 Task: Compose and schedule an email requesting a half day off on a specific date.
Action: Mouse moved to (55, 105)
Screenshot: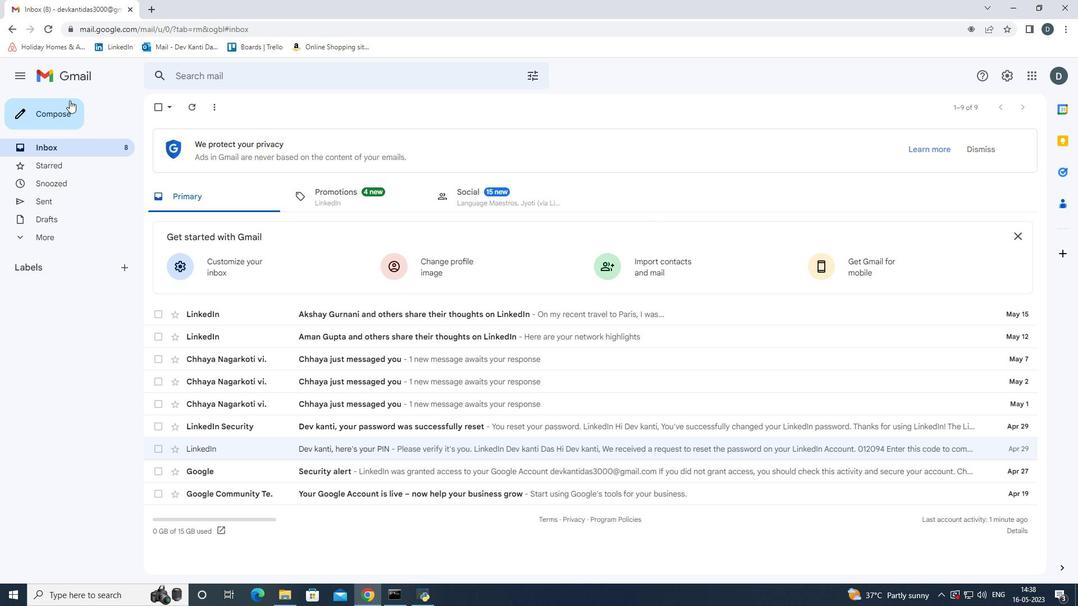 
Action: Mouse pressed left at (55, 105)
Screenshot: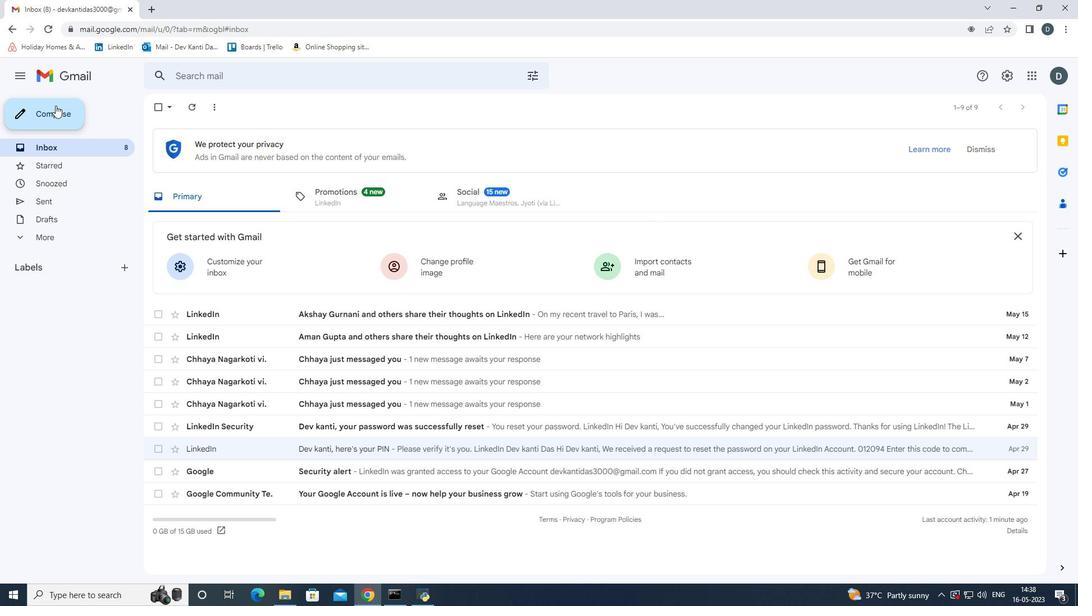 
Action: Mouse moved to (820, 270)
Screenshot: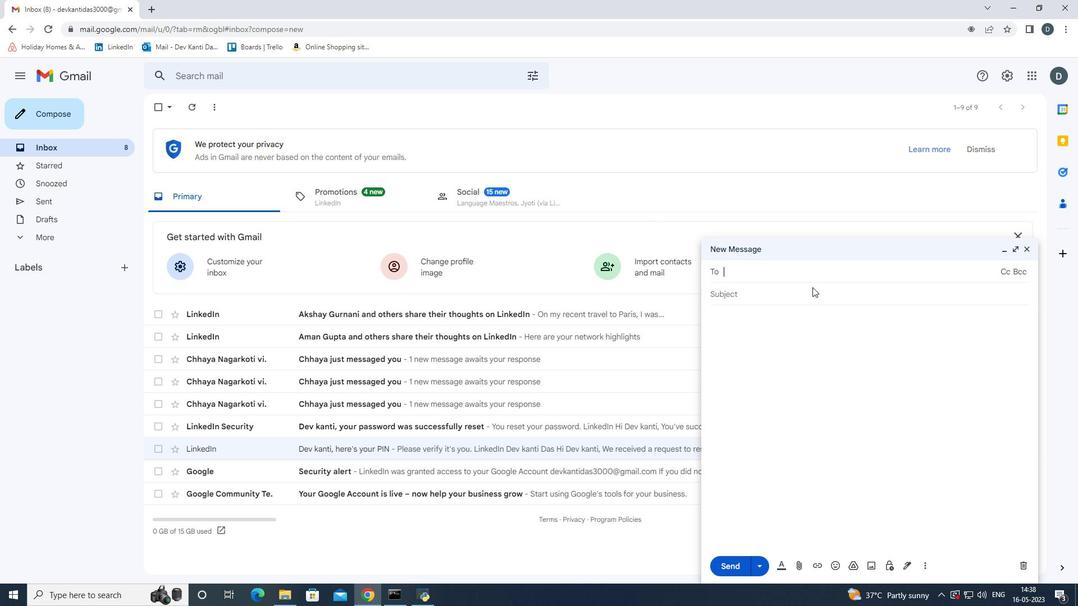 
Action: Key pressed devkant<Key.backspace><Key.backspace><Key.backspace><Key.backspace>.kantidas<Key.shift><Key.shift><Key.shift><Key.shift><Key.shift>@softage.net
Screenshot: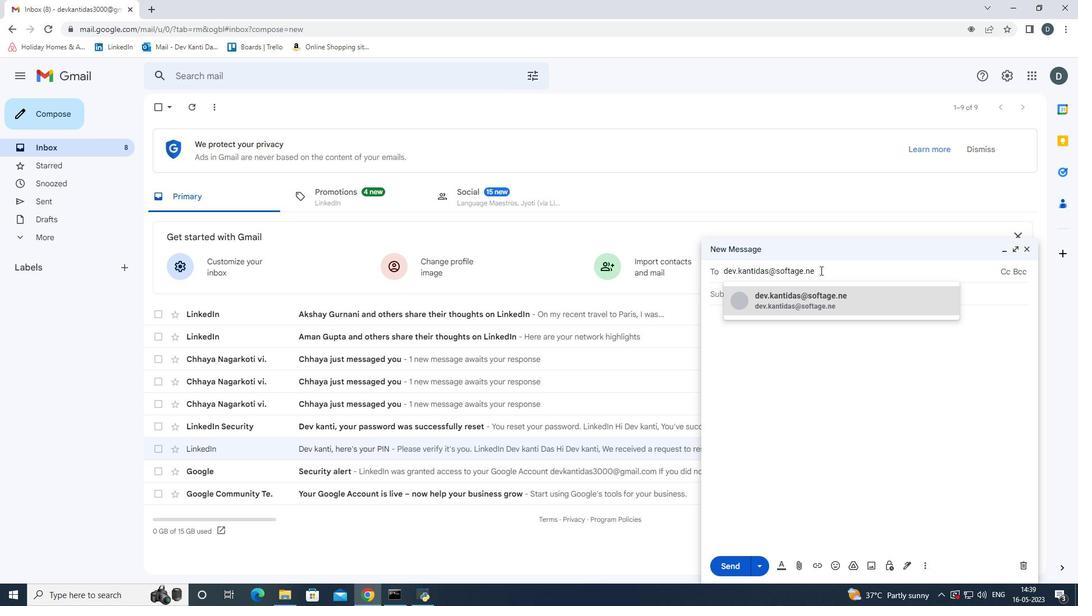 
Action: Mouse moved to (797, 301)
Screenshot: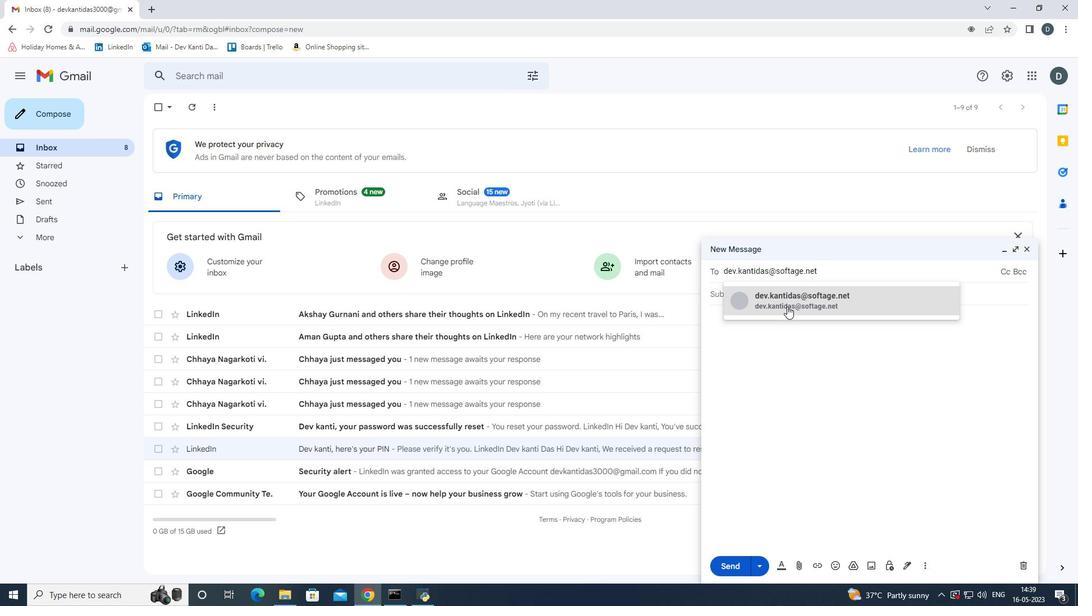 
Action: Mouse pressed left at (797, 301)
Screenshot: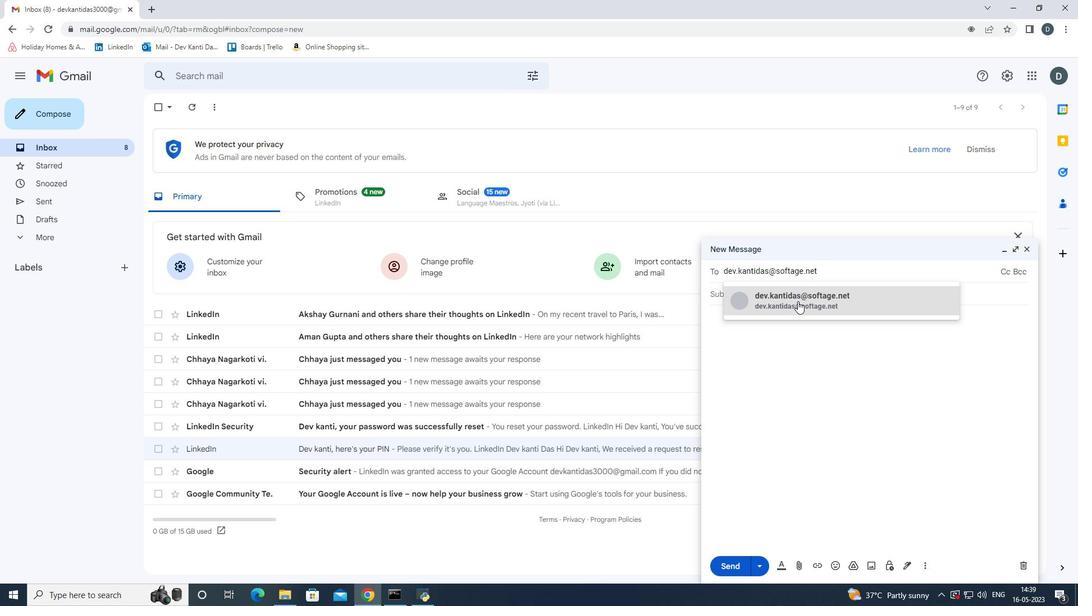 
Action: Mouse moved to (841, 301)
Screenshot: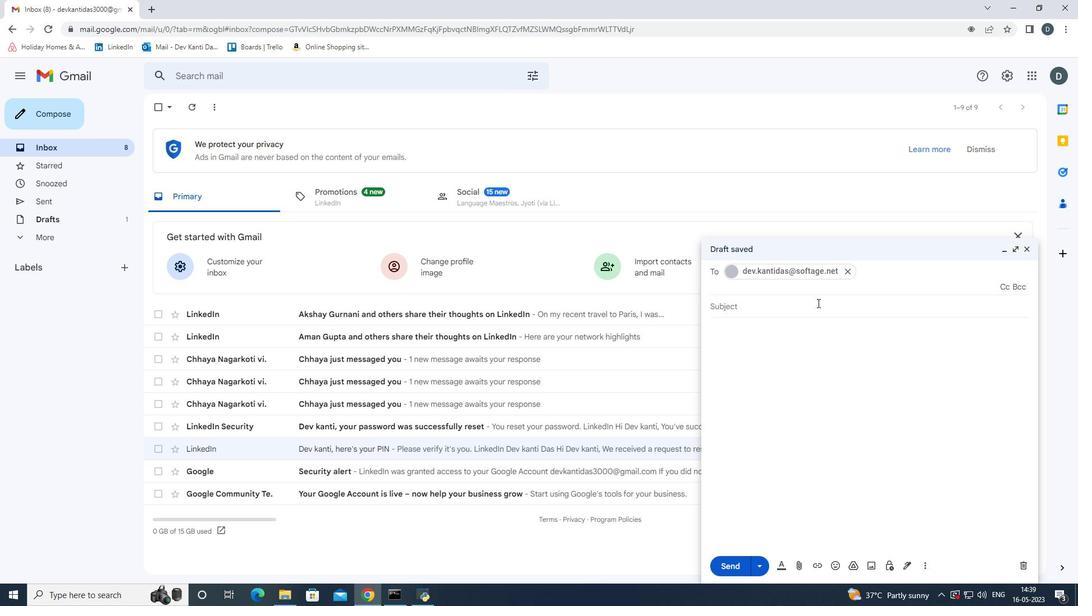 
Action: Mouse pressed left at (841, 301)
Screenshot: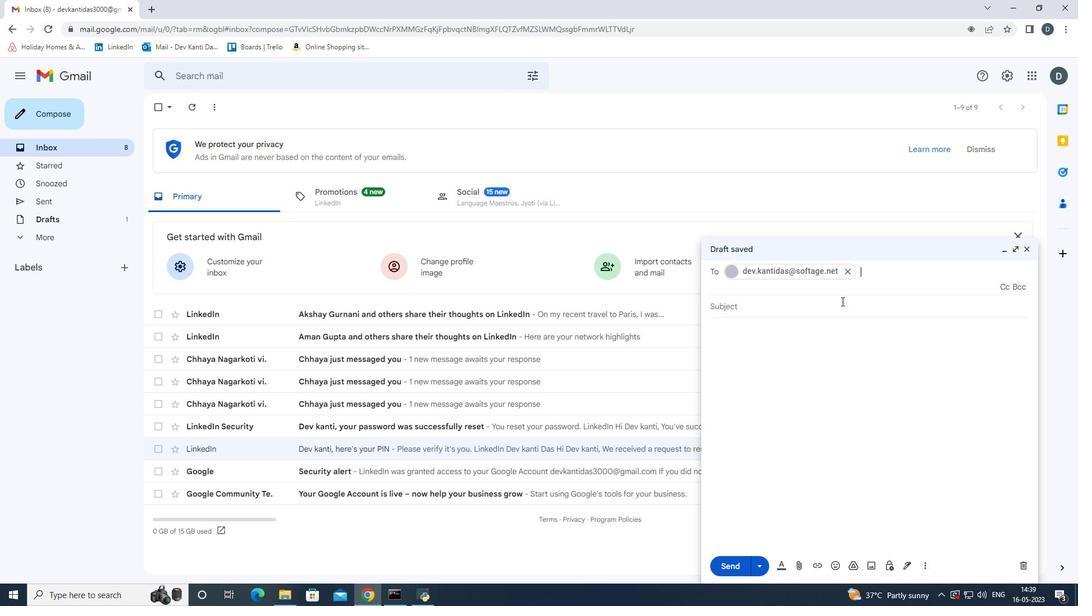 
Action: Key pressed <Key.shift>Half<Key.space>day
Screenshot: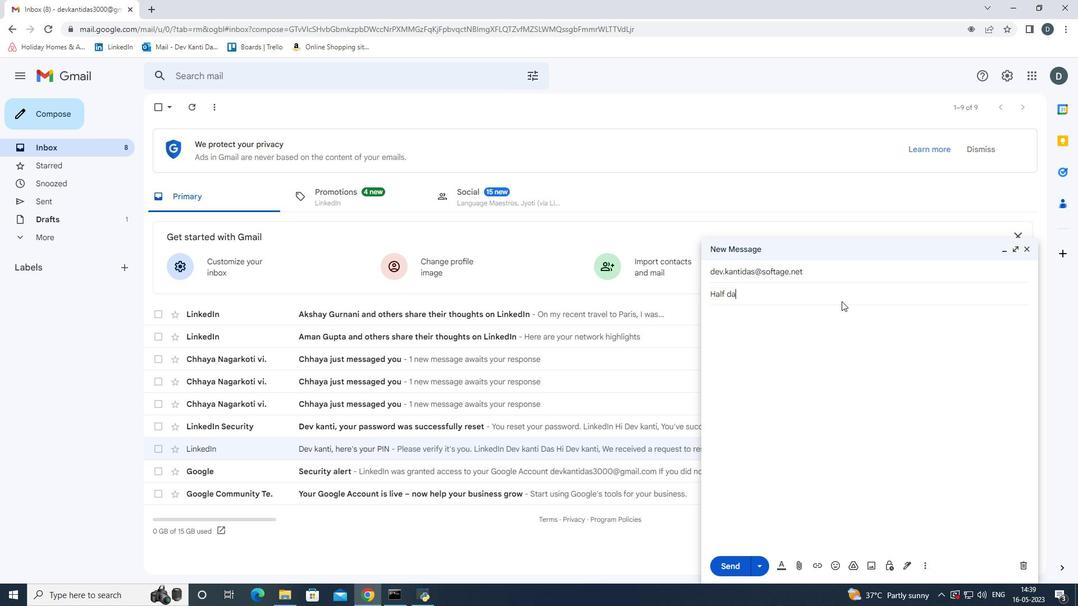 
Action: Mouse moved to (837, 363)
Screenshot: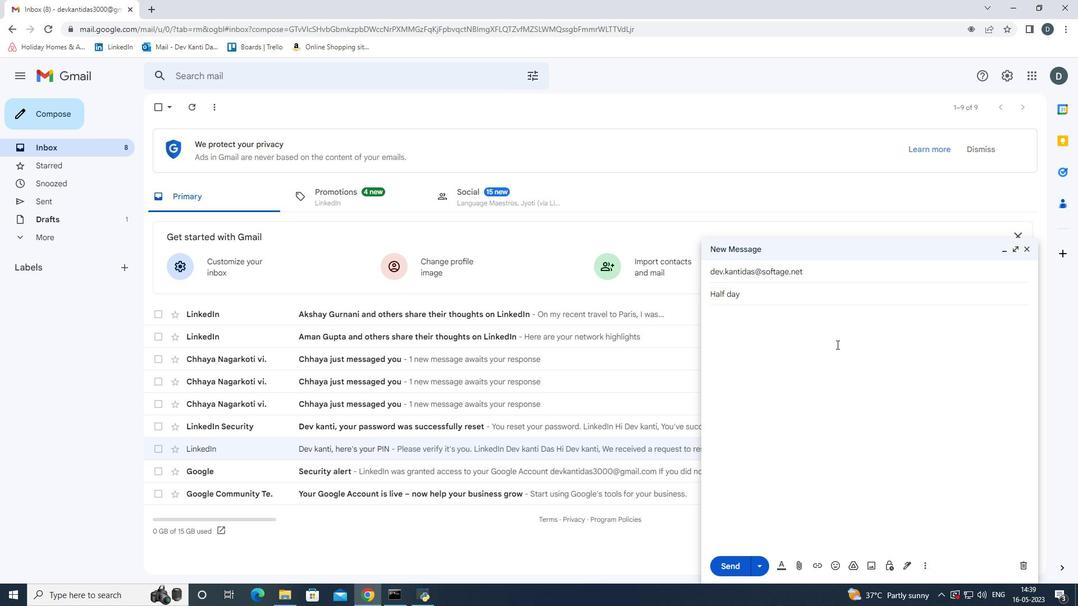 
Action: Mouse pressed left at (837, 363)
Screenshot: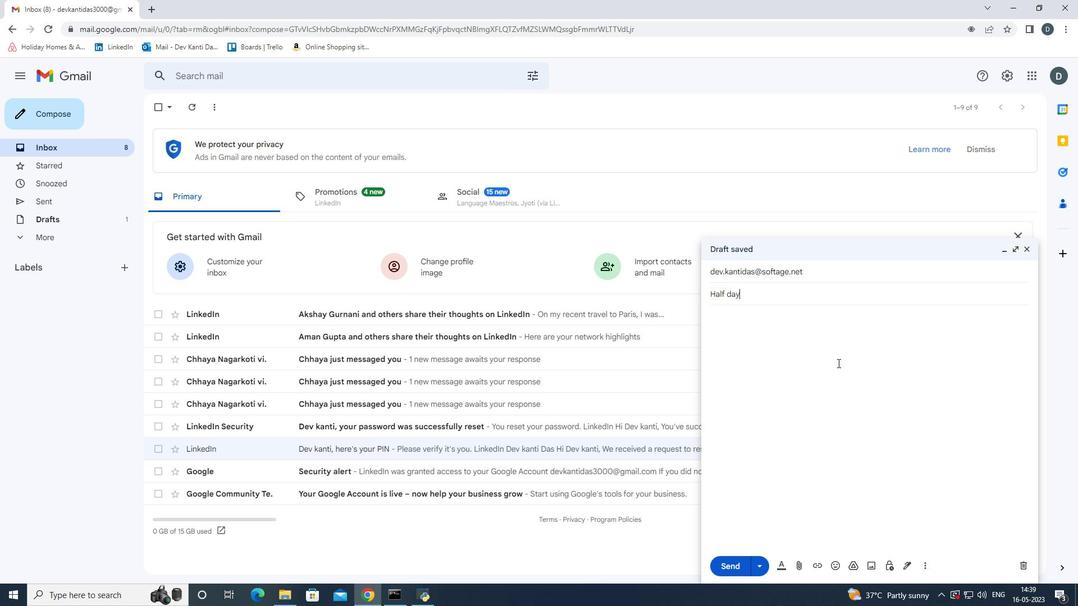 
Action: Key pressed d<Key.backspace><Key.shift>Dear<Key.space>sir<Key.shift_r>/<Key.backspace>,<Key.enter><Key.enter>i<Key.backspace><Key.shift><Key.shift><Key.shift><Key.shift><Key.shift>I<Key.space>want<Key.space>a<Key.space>half<Key.space>day<Key.space>on<Key.space>17th<Key.space>may<Key.space>2023<Key.space>due<Key.space>to<Key.space>some<Key.space>personal<Key.space>reasons<Key.space><Key.backspace>.<Key.space>so<Key.backspace><Key.backspace><Key.backspace><Key.space><Key.shift><Key.shift><Key.shift>So<Key.space><Key.space><Key.backspace><Key.backspace><Key.space>kindly<Key.space>give<Key.space>me<Key.space>half<Key.space><Key.backspace><Key.space>day<Key.space>1<Key.backspace>on<Key.space>17th<Key.space>please<Key.left><Key.left><Key.left><Key.left><Key.left><Key.left><Key.left><Key.left><Key.left><Key.backspace><Key.backspace>19<Key.up><Key.right><Key.right><Key.right><Key.right><Key.right><Key.right><Key.right><Key.right><Key.right><Key.right><Key.right><Key.right><Key.right><Key.right><Key.right><Key.right><Key.right><Key.right><Key.right><Key.right><Key.backspace>9<Key.down><Key.space><Key.backspace>.<Key.space>i<Key.backspace><Key.shift><Key.shift><Key.shift><Key.shift><Key.shift><Key.shift><Key.shift><Key.shift><Key.shift><Key.shift><Key.shift><Key.shift><Key.shift><Key.shift><Key.shift><Key.shift><Key.shift><Key.shift><Key.shift><Key.shift><Key.shift><Key.shift><Key.shift>thanks<Key.backspace><Key.backspace><Key.backspace><Key.backspace><Key.backspace><Key.backspace><Key.shift>Thanks<Key.space>and<Key.space>wish<Key.space>your<Key.space>day<Key.space>will<Key.space>be<Key.space>good.<Key.enter><Key.enter>re<Key.backspace><Key.backspace><Key.shift><Key.shift><Key.shift><Key.shift>Regards,<Key.space><Key.enter><Key.shift>Manav.
Screenshot: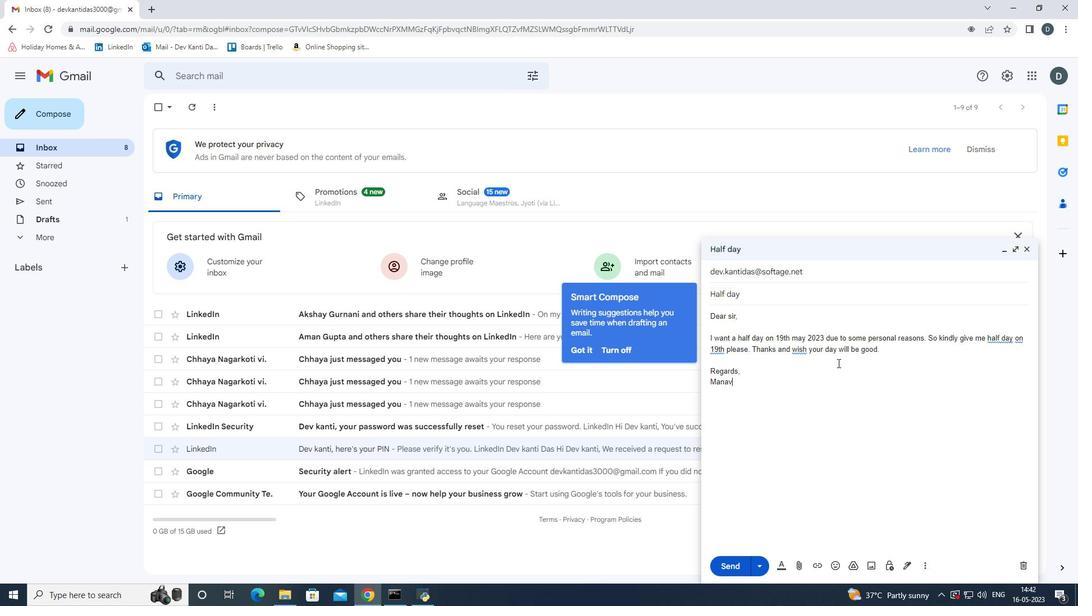 
Action: Mouse moved to (763, 567)
Screenshot: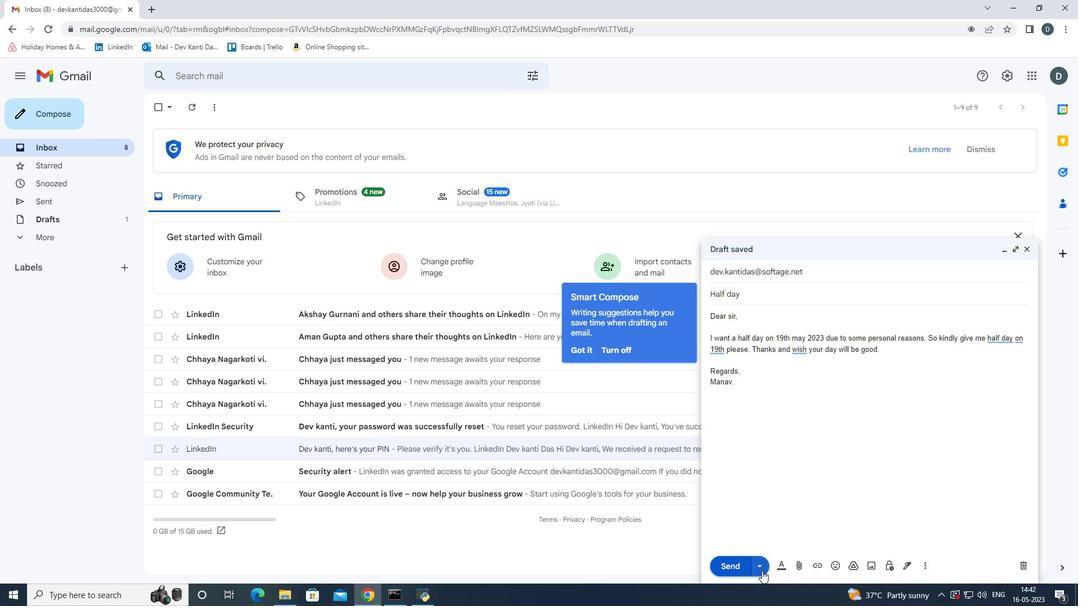
Action: Mouse pressed left at (763, 567)
Screenshot: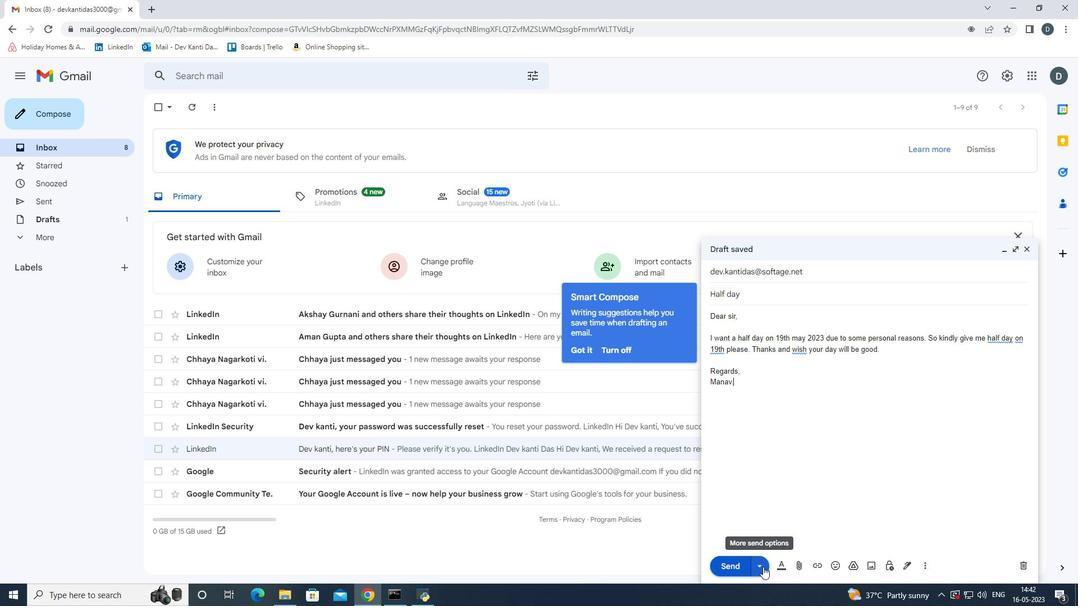 
Action: Mouse moved to (763, 544)
Screenshot: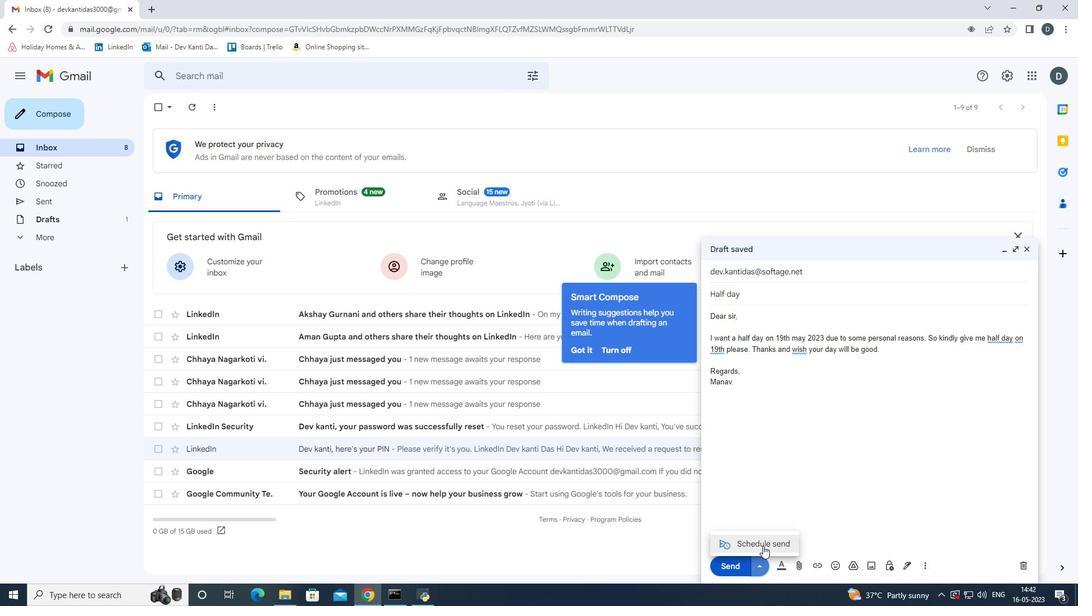 
Action: Mouse pressed left at (763, 544)
Screenshot: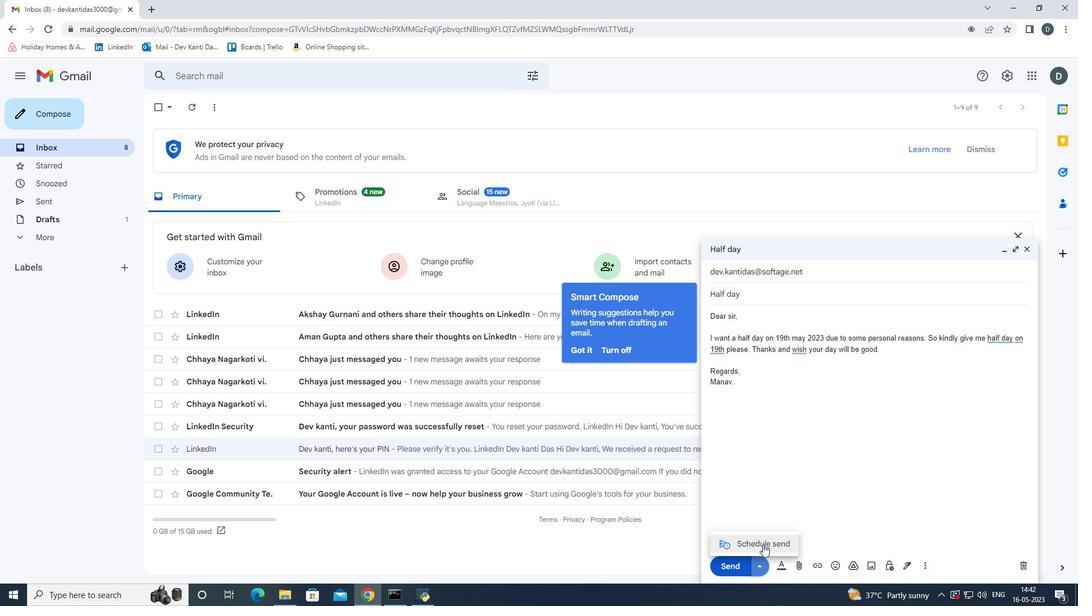 
Action: Mouse moved to (583, 349)
Screenshot: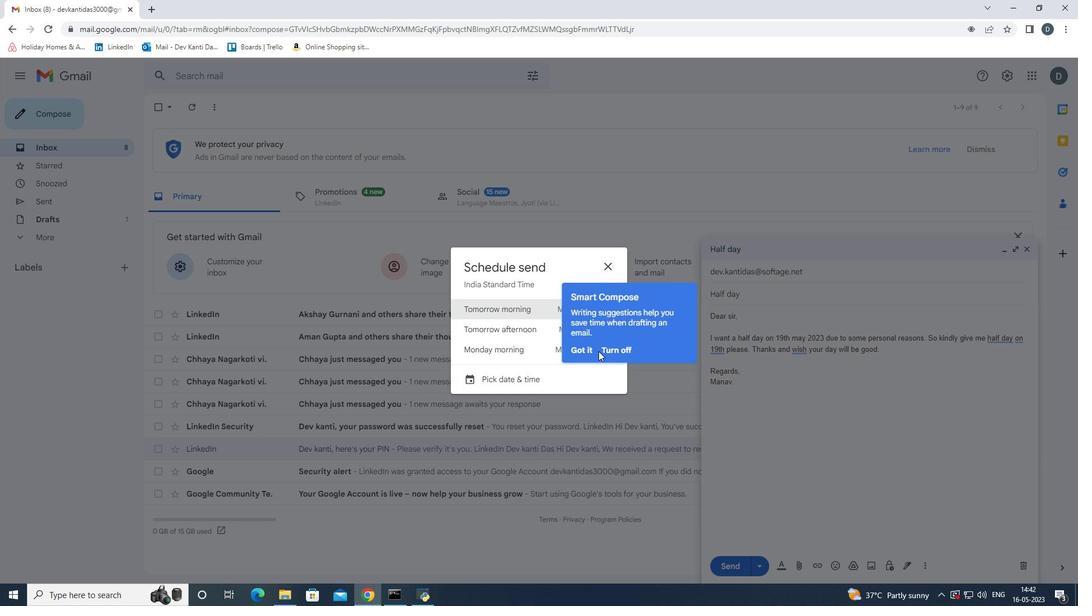 
Action: Mouse pressed left at (583, 349)
Screenshot: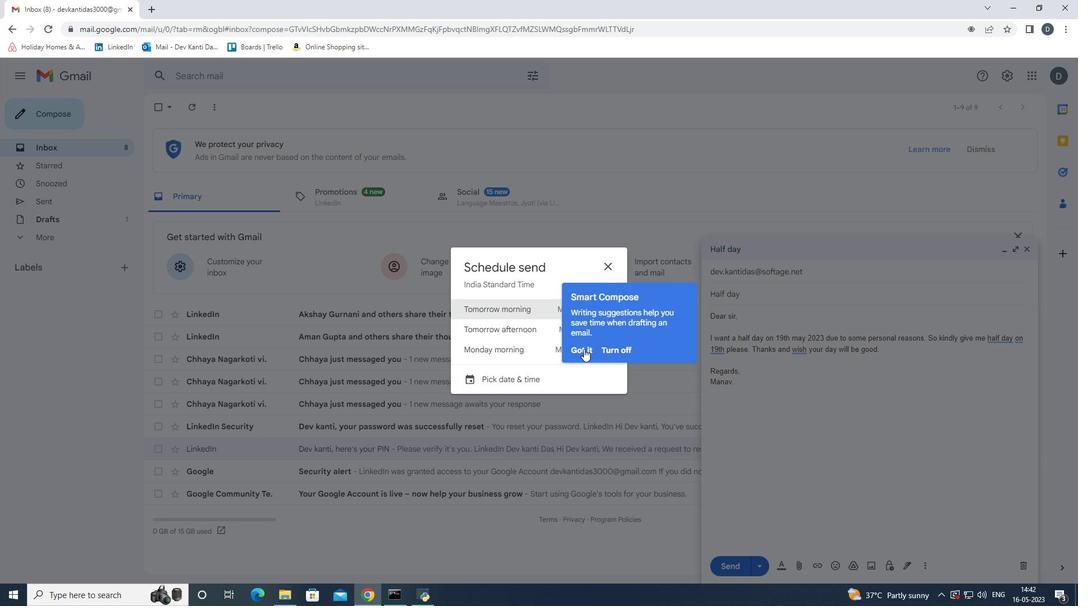 
Action: Mouse moved to (509, 377)
Screenshot: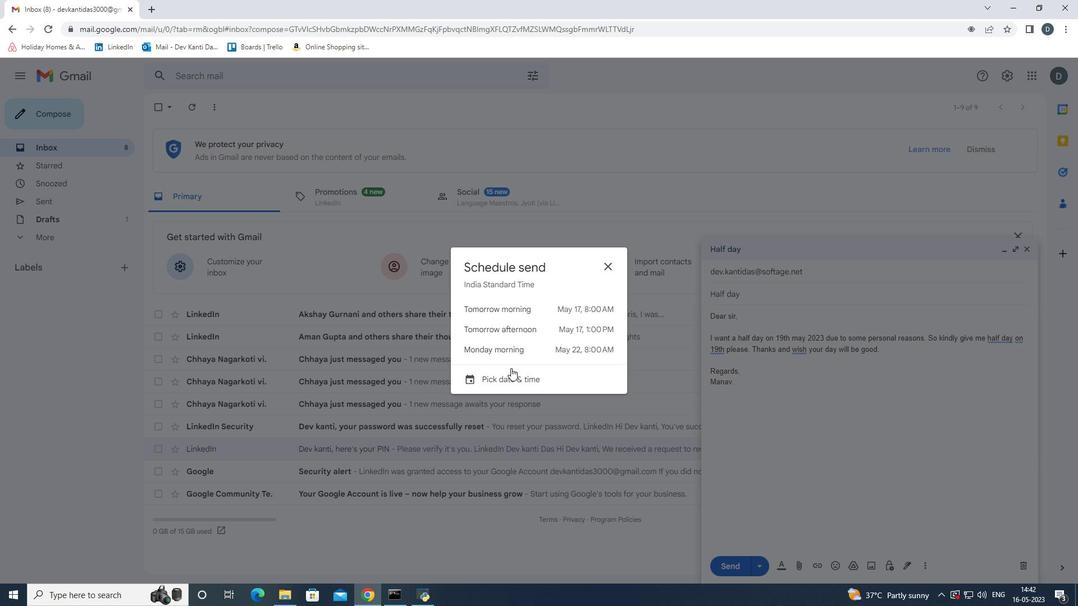 
Action: Mouse pressed left at (509, 377)
Screenshot: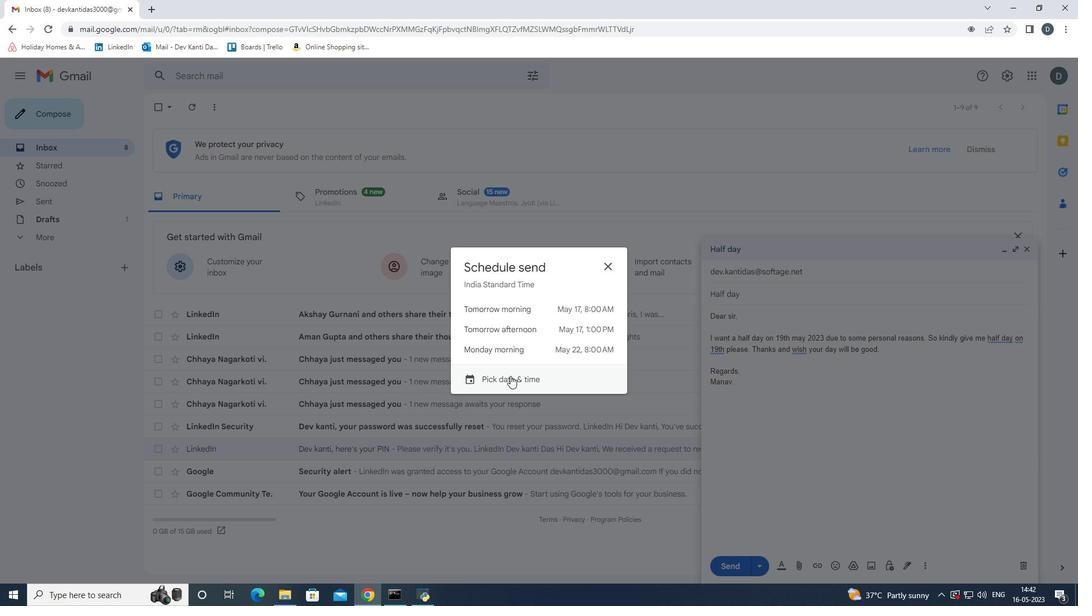 
Action: Mouse moved to (482, 329)
Screenshot: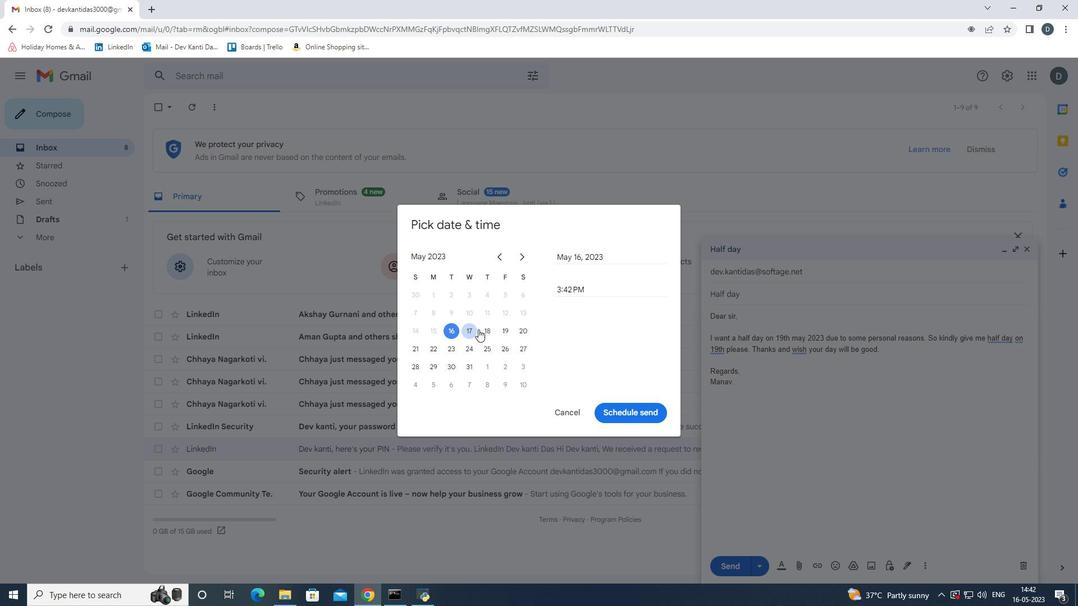 
Action: Mouse pressed left at (482, 329)
Screenshot: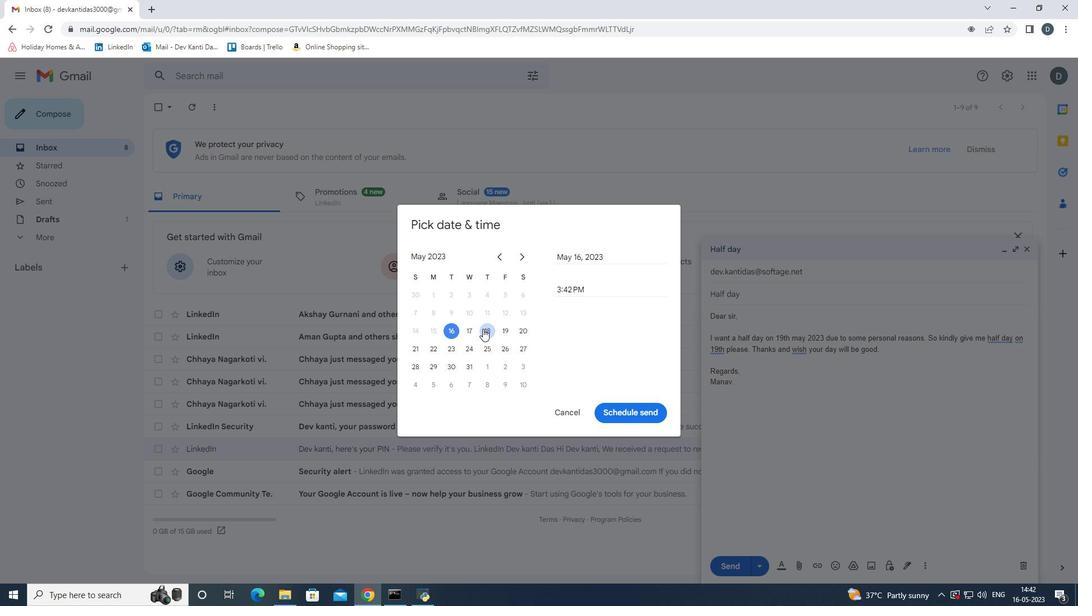 
Action: Mouse moved to (573, 289)
Screenshot: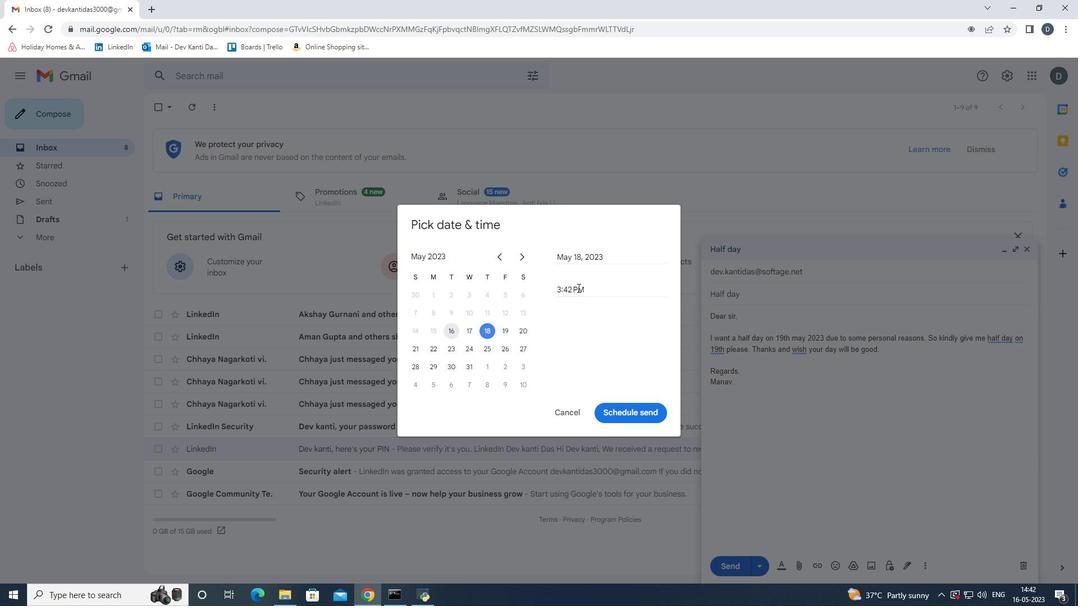 
Action: Mouse pressed left at (573, 289)
Screenshot: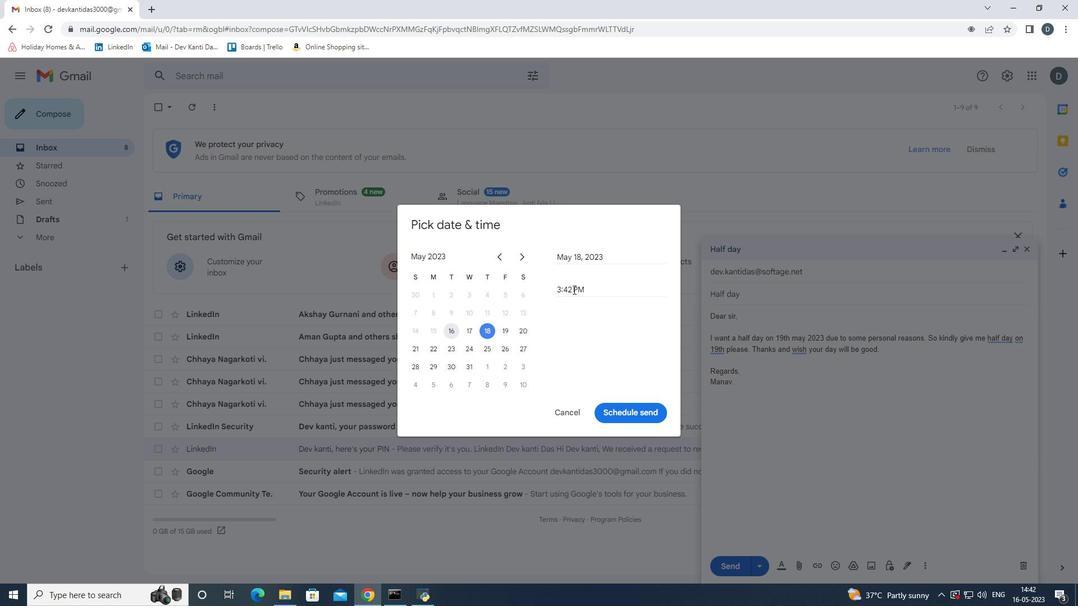 
Action: Mouse moved to (638, 283)
Screenshot: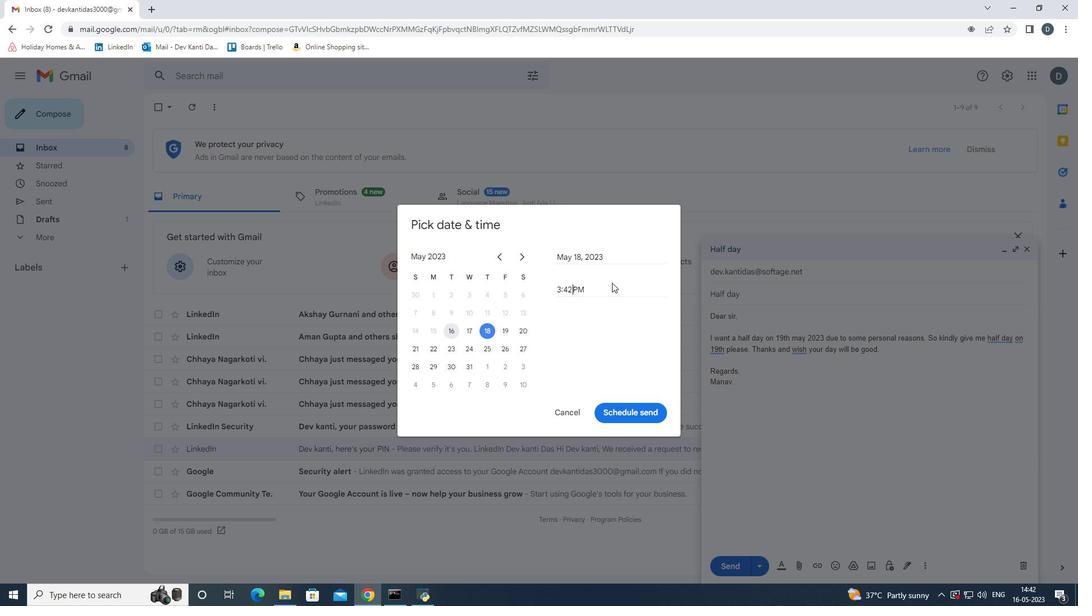 
Action: Key pressed <Key.backspace><Key.backspace><Key.backspace>00<Key.left><Key.left><Key.left><Key.backspace>4
Screenshot: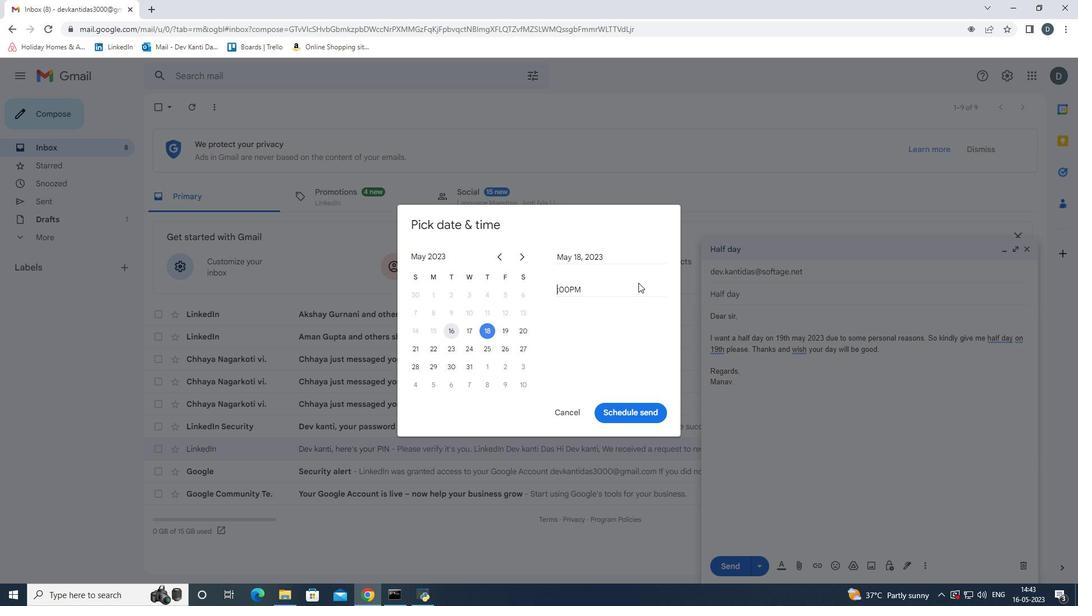 
Action: Mouse moved to (634, 412)
Screenshot: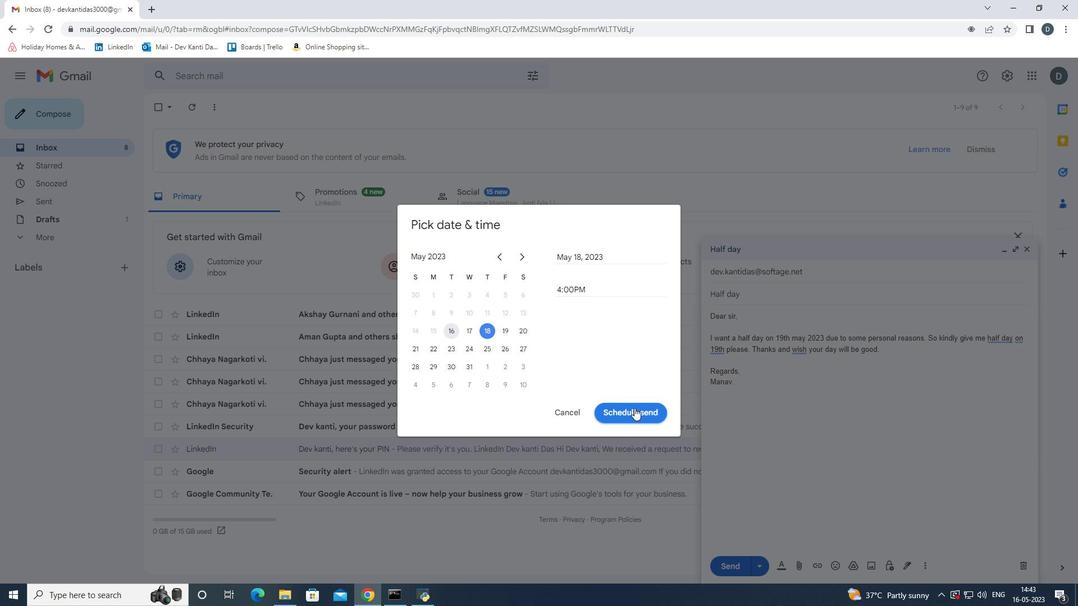 
Action: Mouse pressed left at (634, 412)
Screenshot: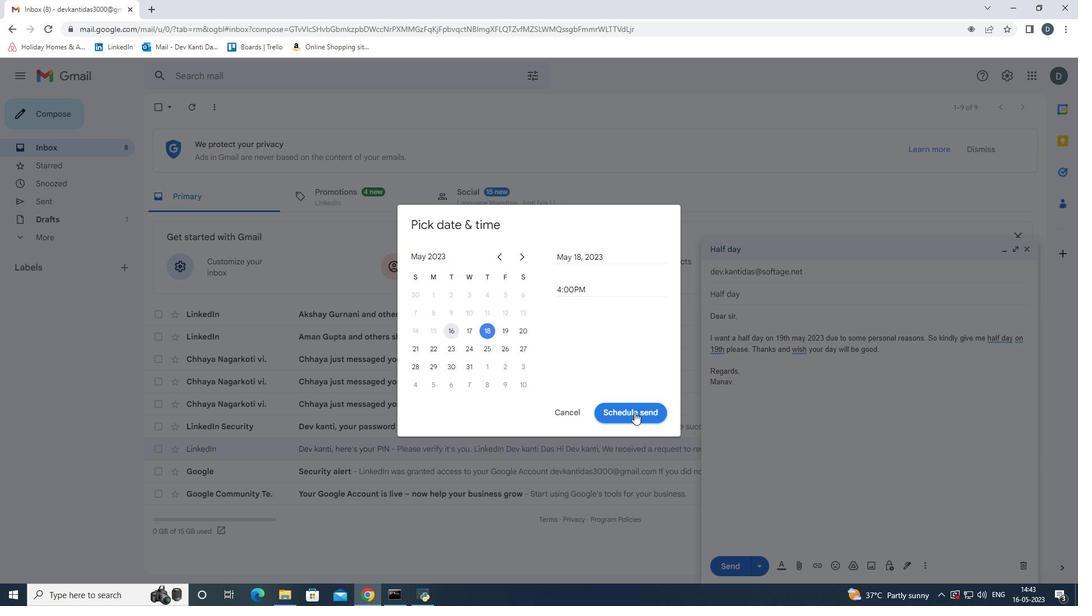 
Action: Mouse moved to (379, 190)
Screenshot: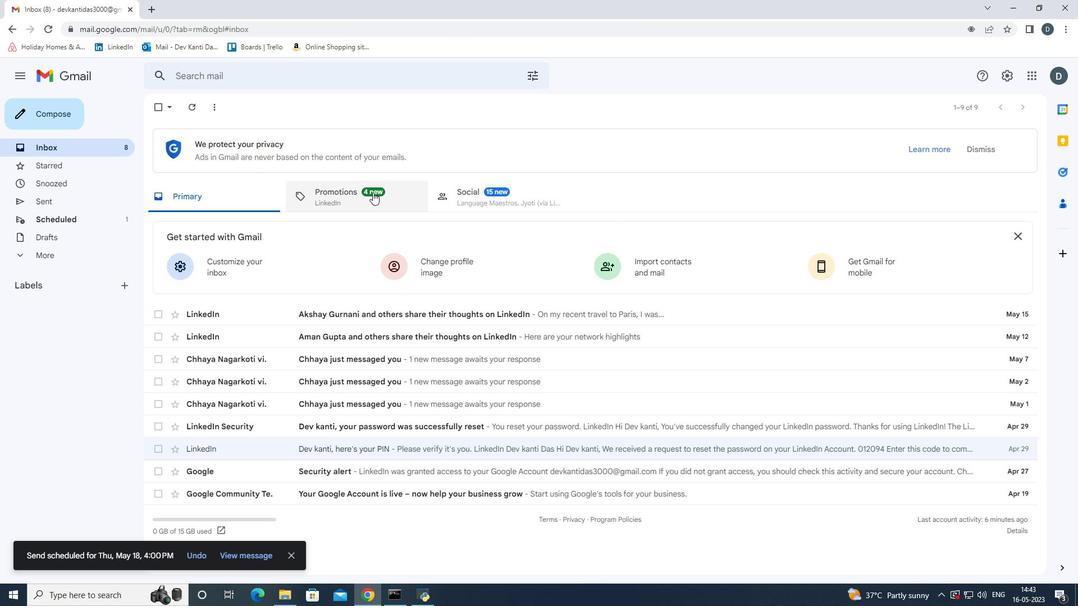 
